 Task: Open a blank sheet, save the file as deer.doc Insert a picture of 'Deer'with name   Deer.png  Change shape height to 7 select the picture, apply border and shading with setting Box, style Dashed line, color Light Green and width 2 1/4 pt
Action: Mouse moved to (15, 20)
Screenshot: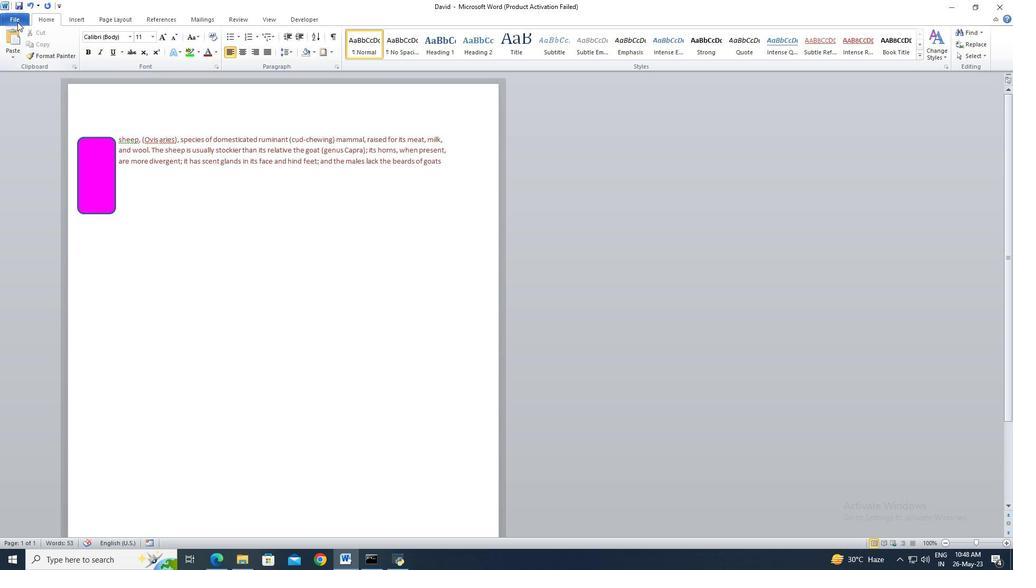 
Action: Mouse pressed left at (15, 20)
Screenshot: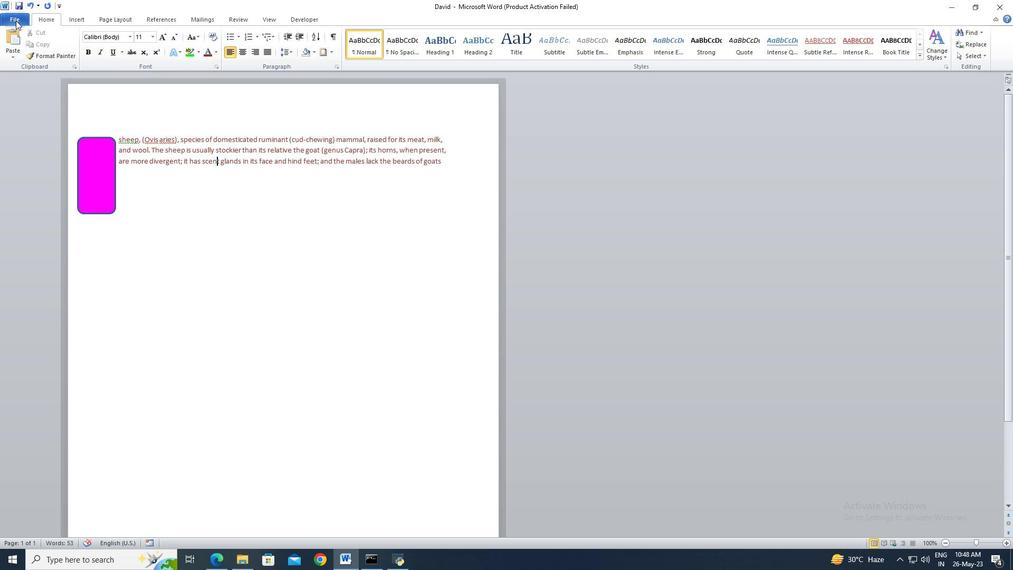 
Action: Mouse moved to (31, 136)
Screenshot: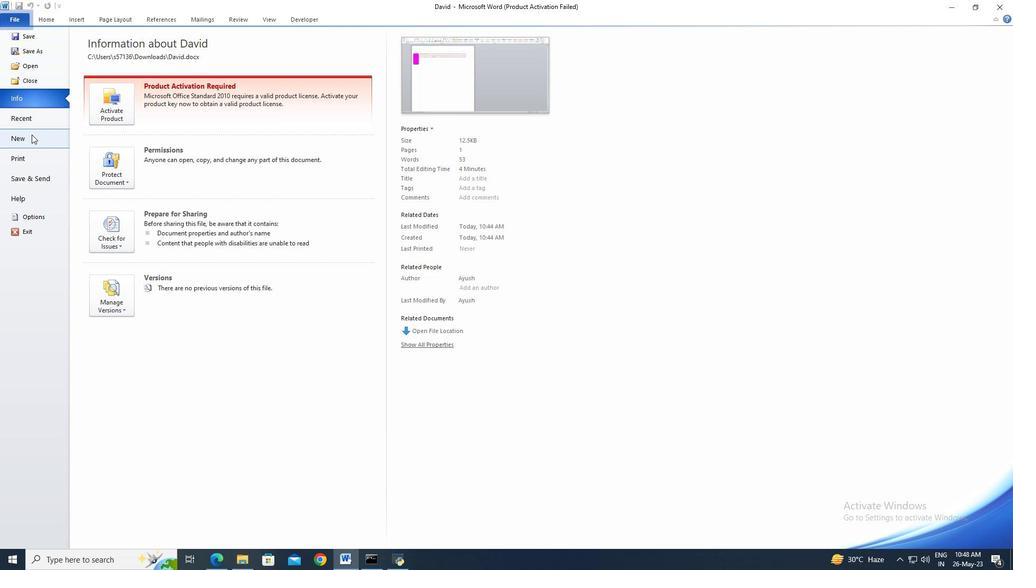 
Action: Mouse pressed left at (31, 136)
Screenshot: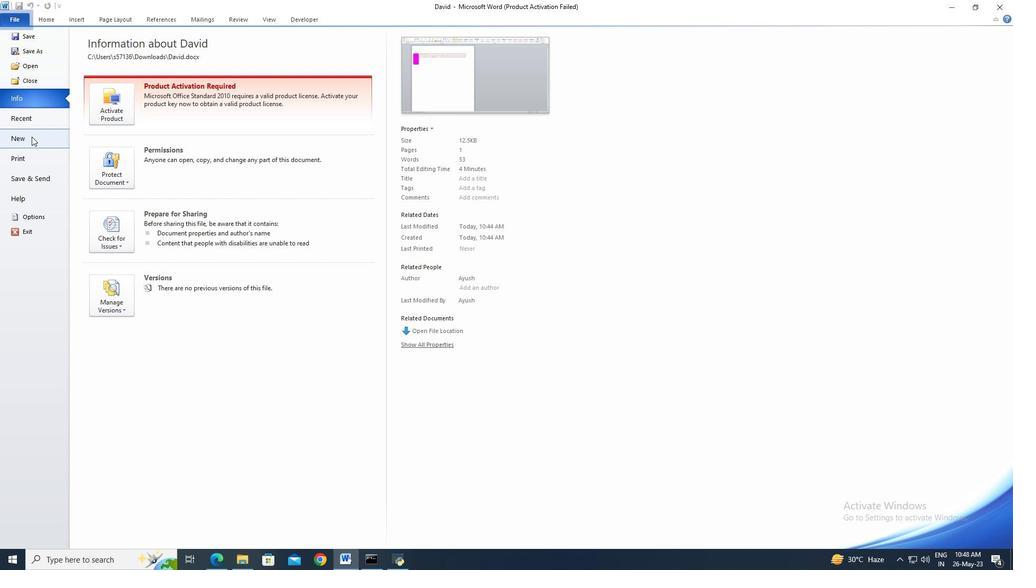 
Action: Mouse moved to (524, 260)
Screenshot: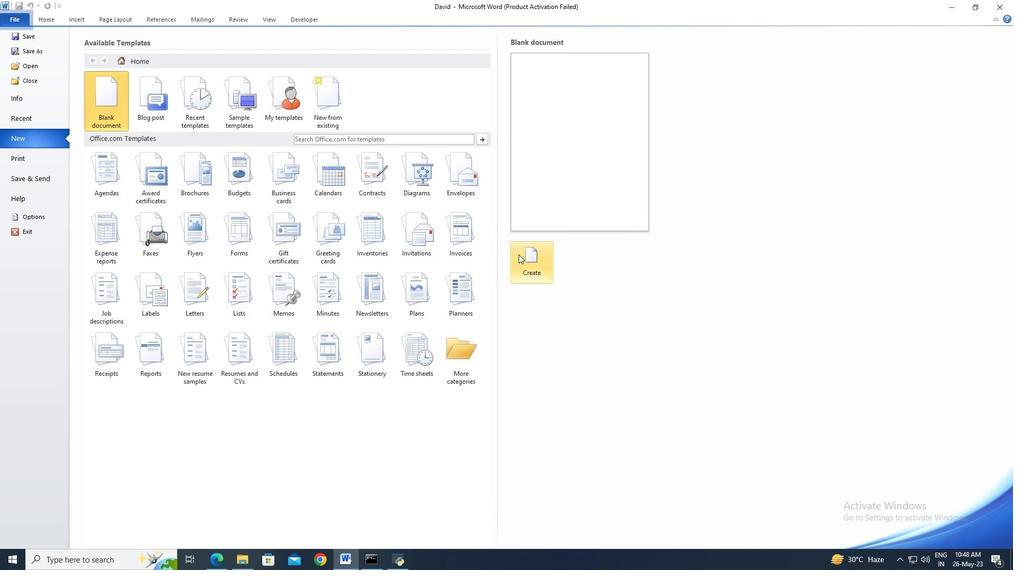 
Action: Mouse pressed left at (524, 260)
Screenshot: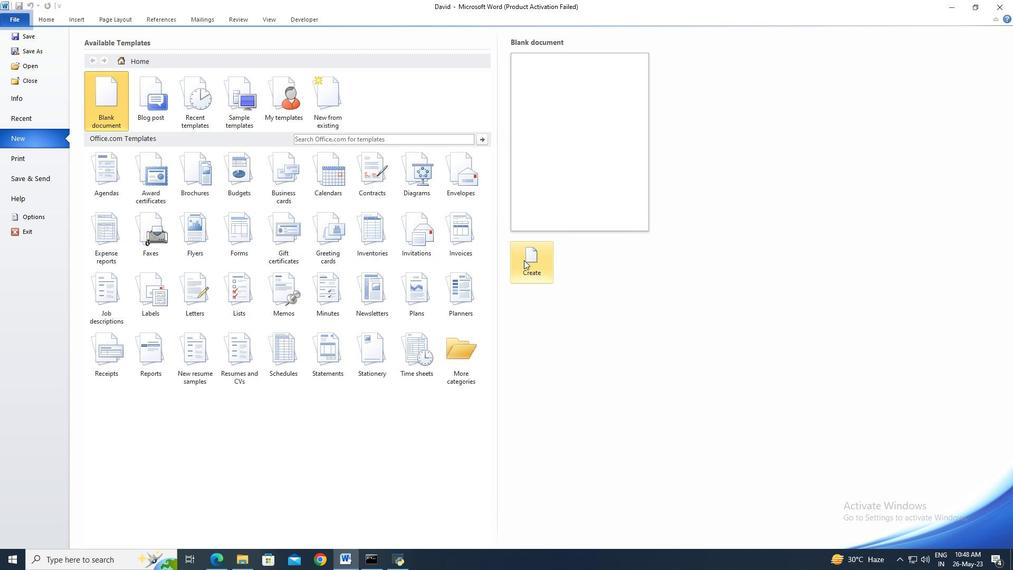 
Action: Mouse moved to (22, 23)
Screenshot: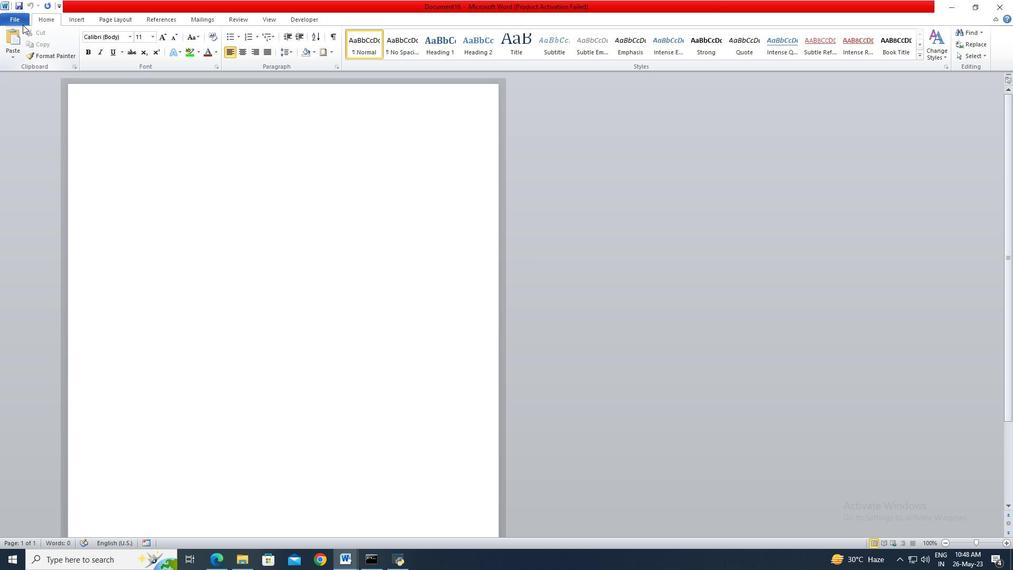 
Action: Mouse pressed left at (22, 23)
Screenshot: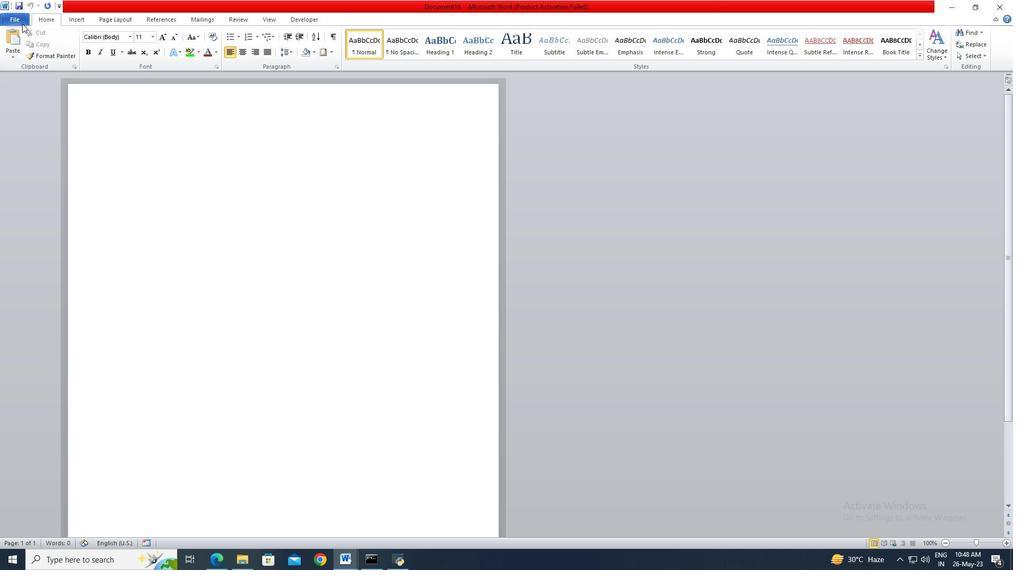 
Action: Mouse moved to (26, 50)
Screenshot: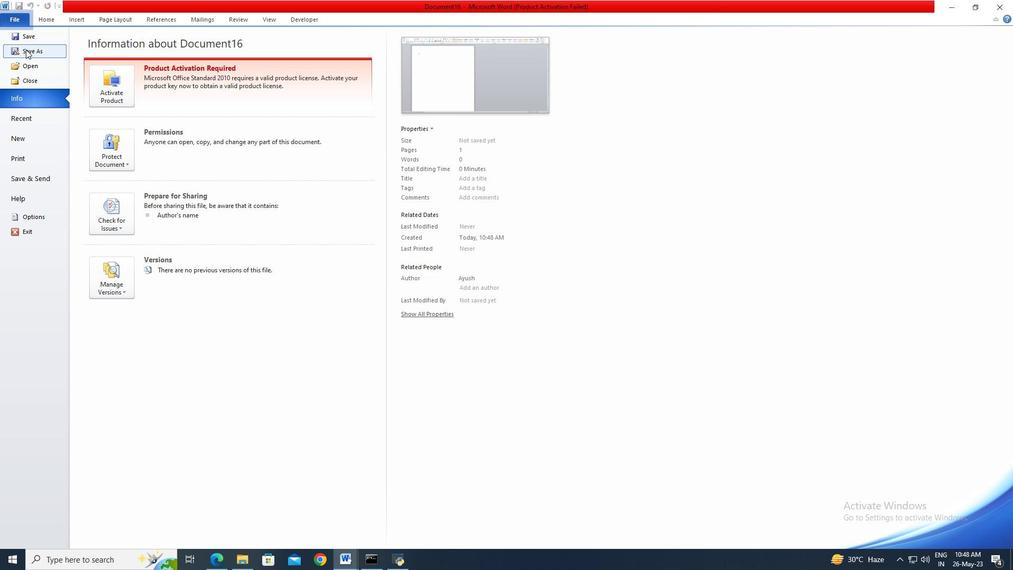 
Action: Mouse pressed left at (26, 50)
Screenshot: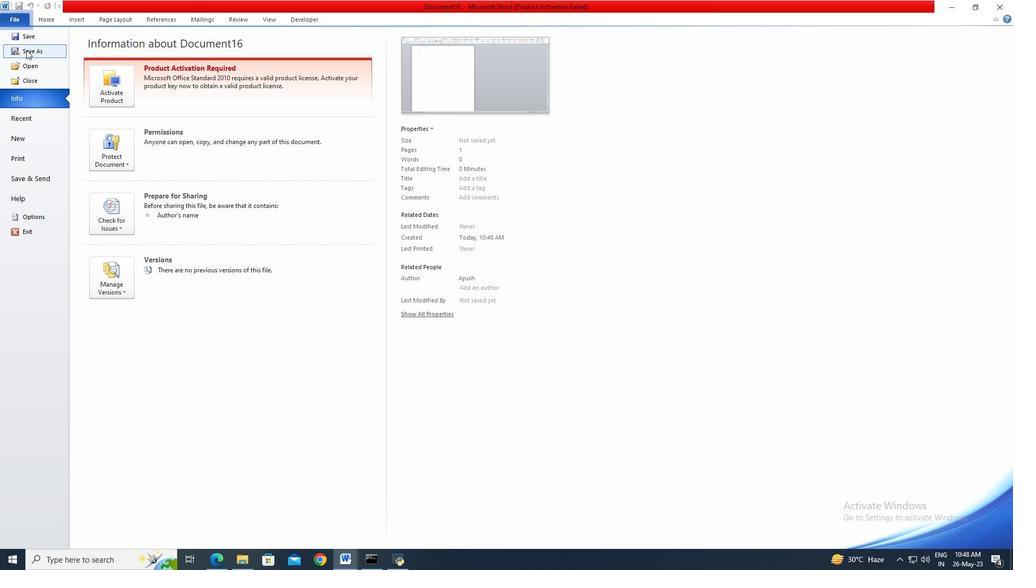 
Action: Mouse moved to (58, 117)
Screenshot: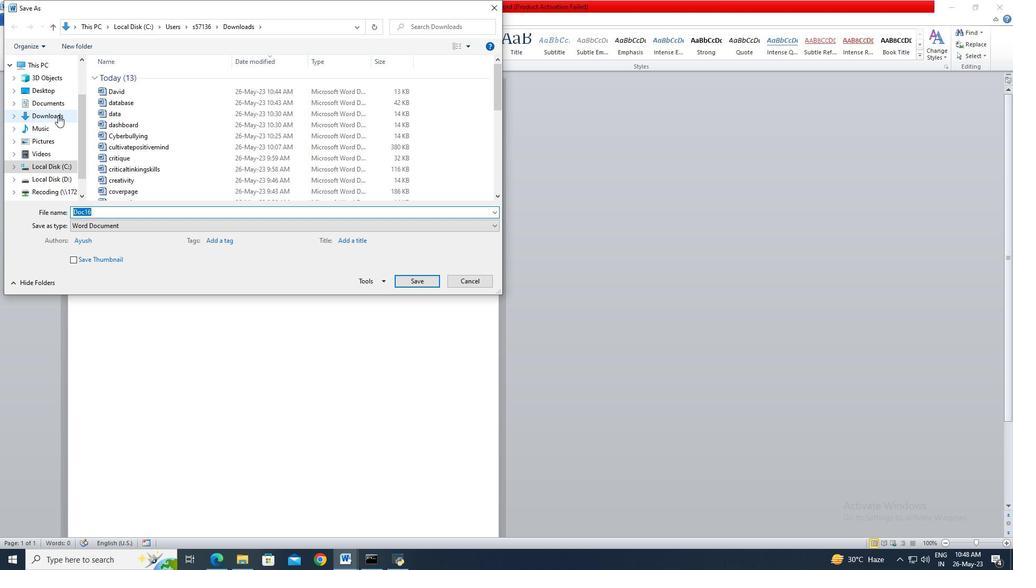 
Action: Mouse pressed left at (58, 117)
Screenshot: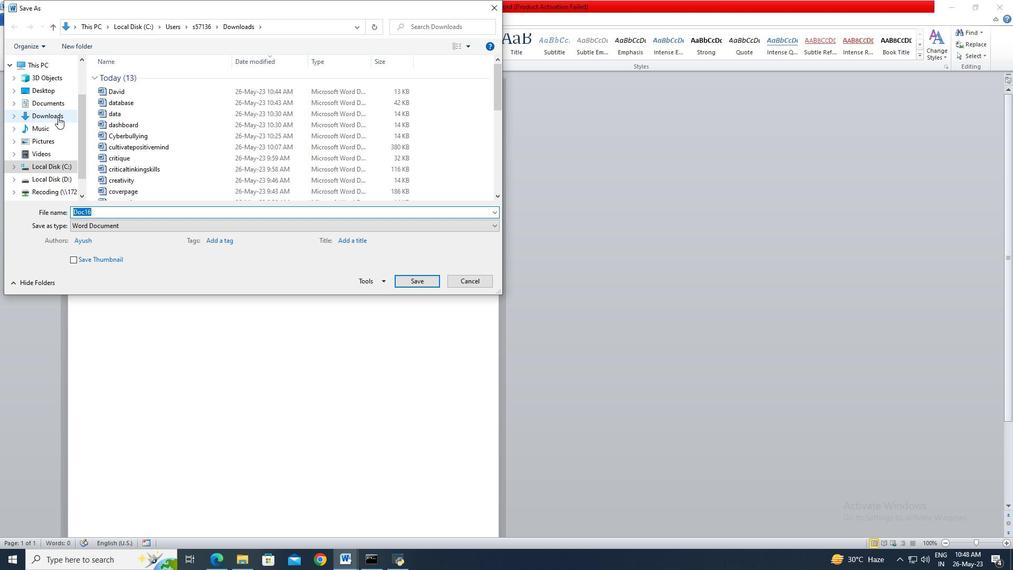 
Action: Mouse moved to (102, 217)
Screenshot: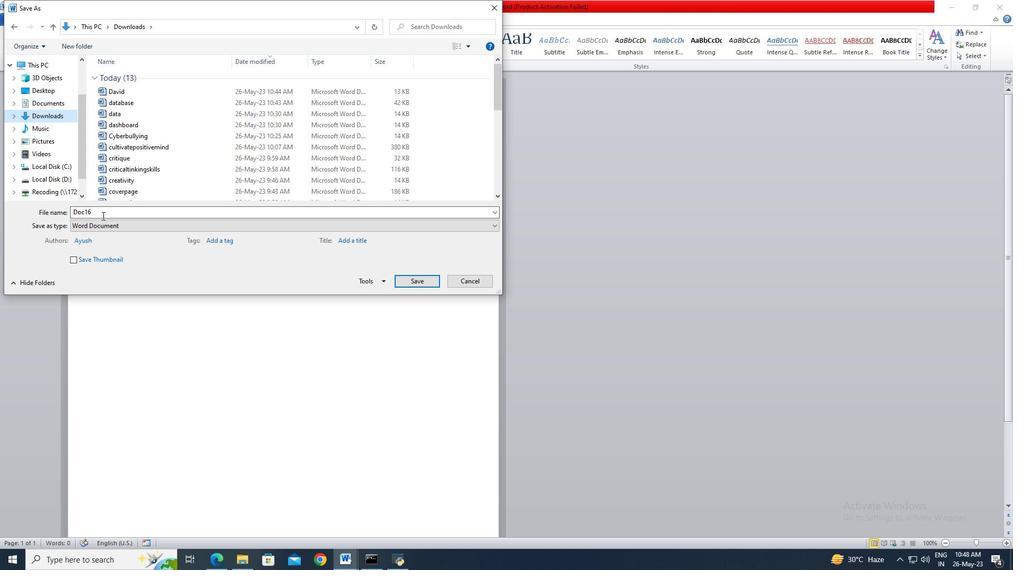 
Action: Mouse pressed left at (102, 217)
Screenshot: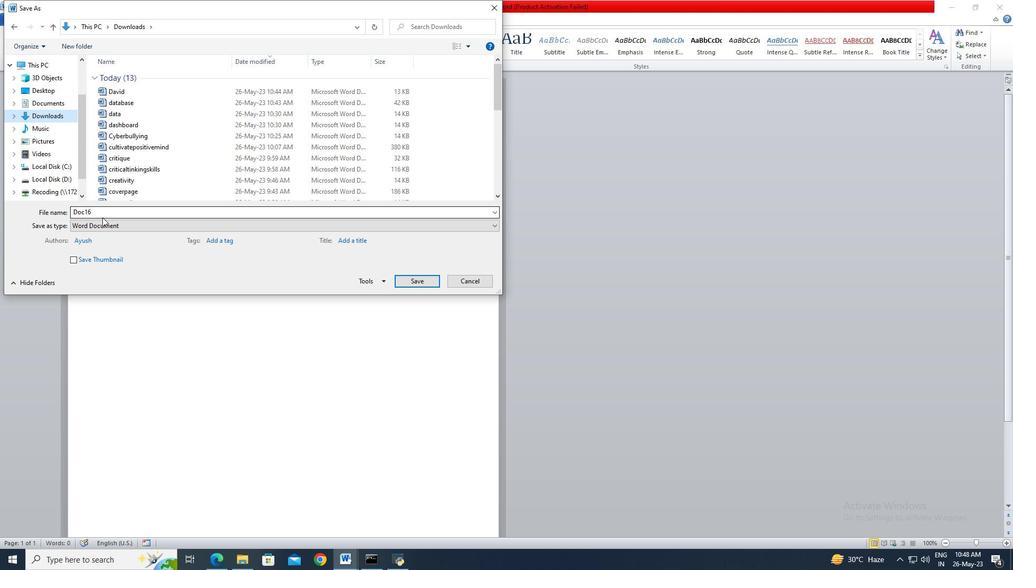 
Action: Key pressed <Key.shift>Deer
Screenshot: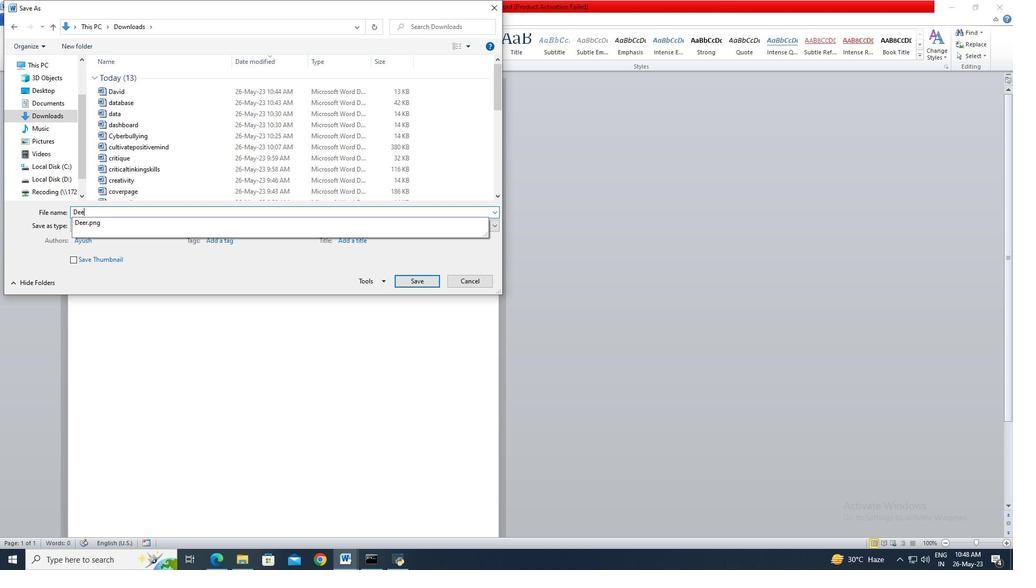 
Action: Mouse moved to (417, 283)
Screenshot: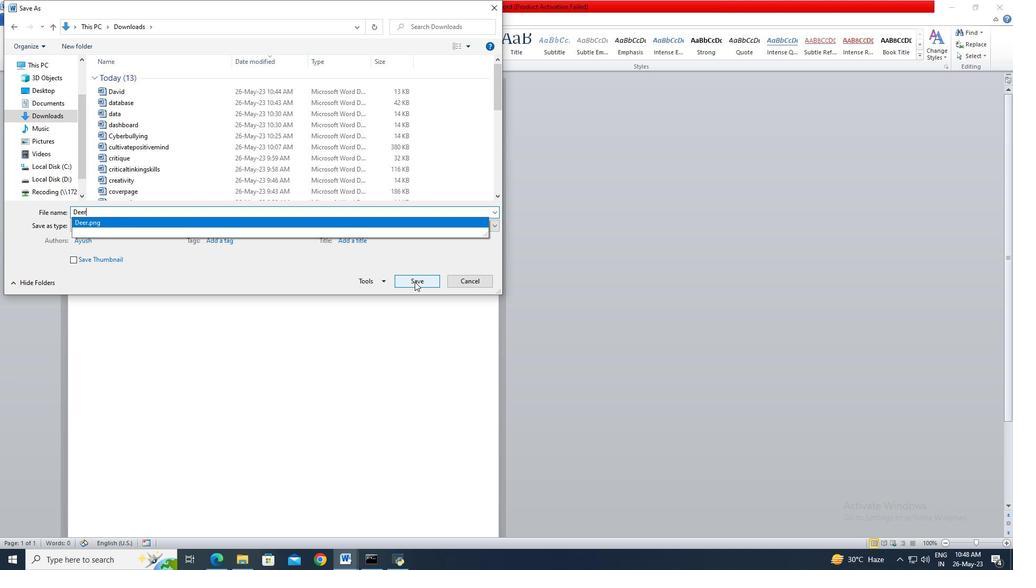 
Action: Mouse pressed left at (417, 283)
Screenshot: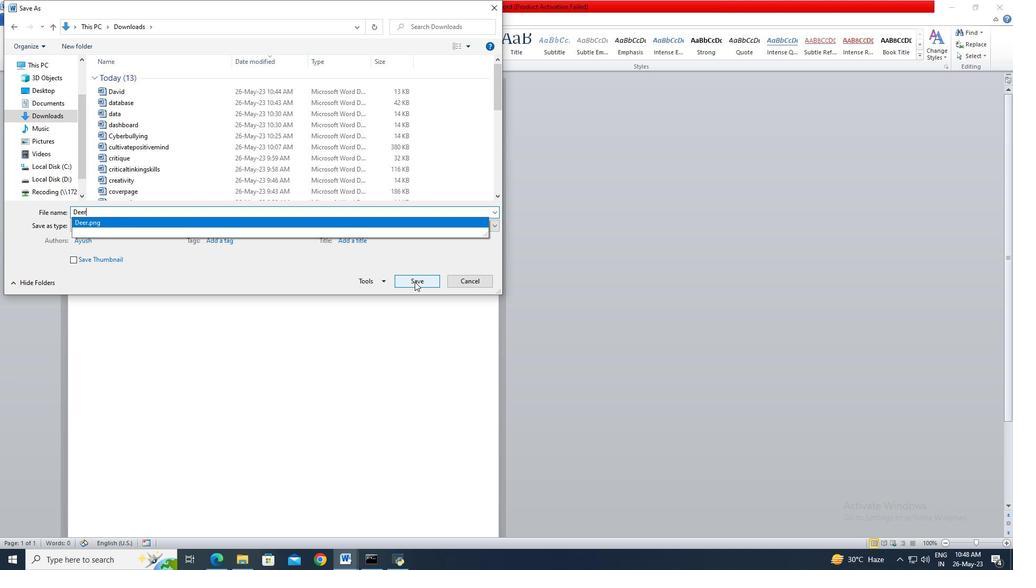
Action: Mouse moved to (88, 21)
Screenshot: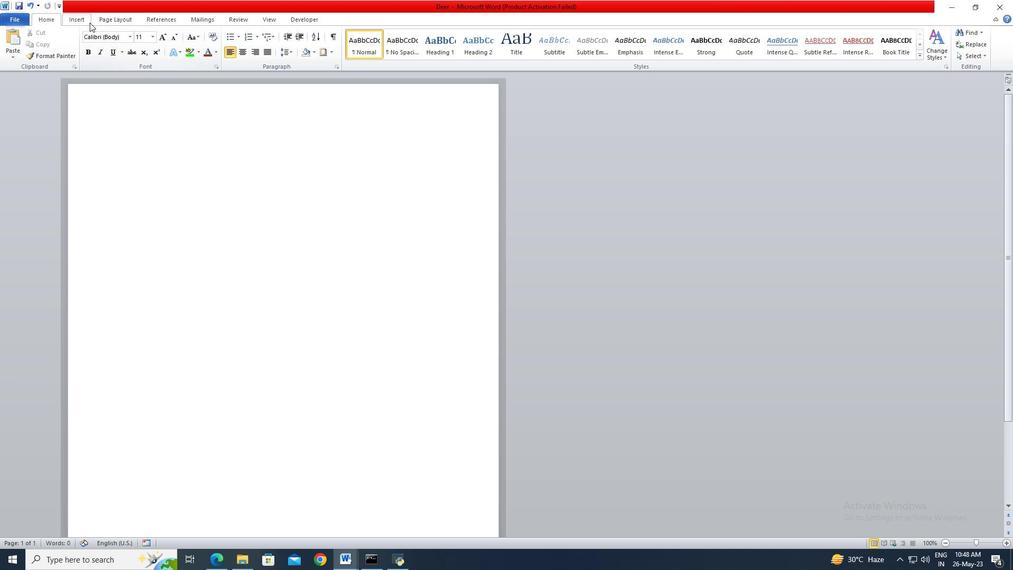 
Action: Mouse pressed left at (88, 21)
Screenshot: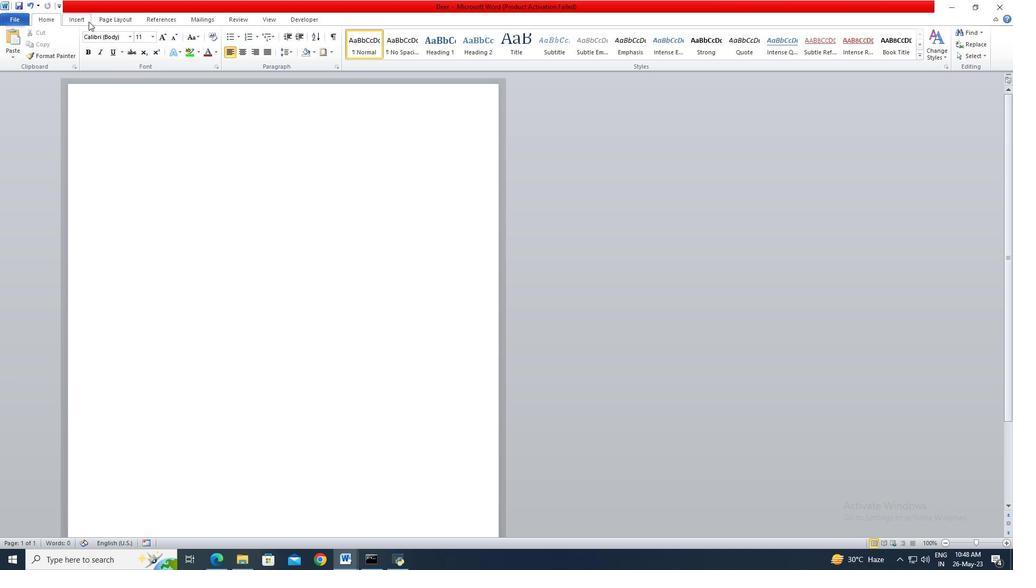 
Action: Mouse moved to (105, 48)
Screenshot: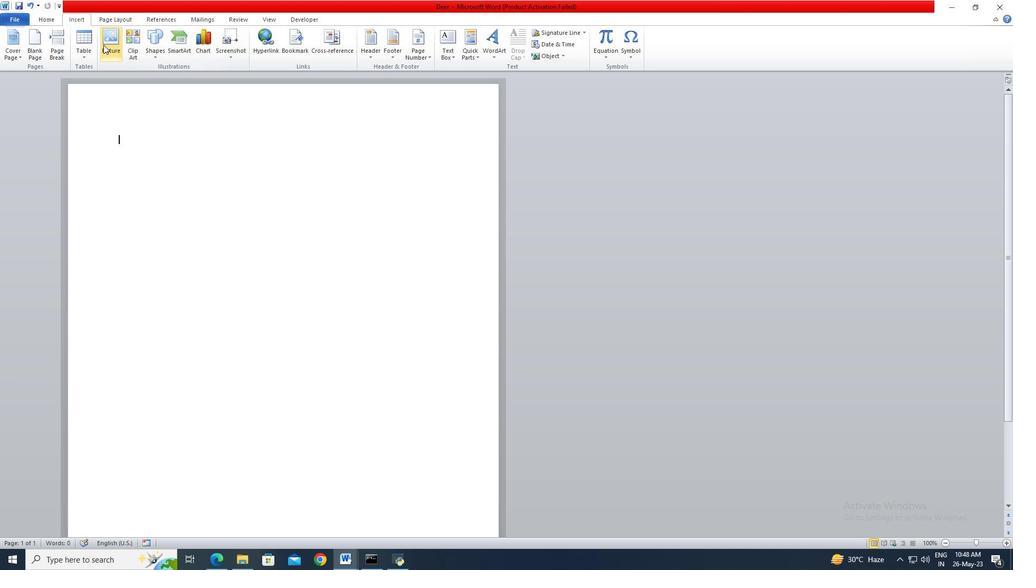 
Action: Mouse pressed left at (105, 48)
Screenshot: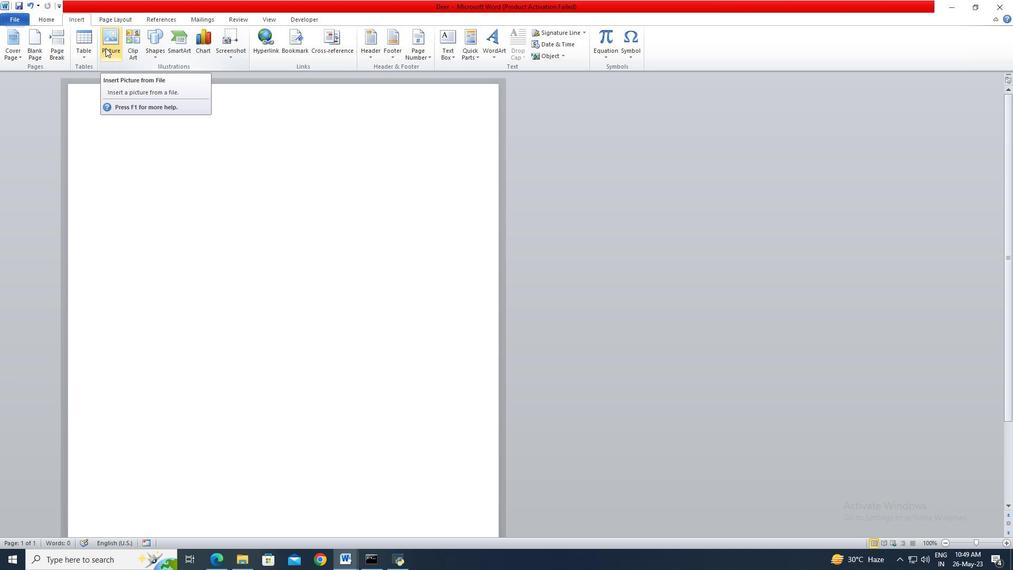 
Action: Mouse moved to (115, 91)
Screenshot: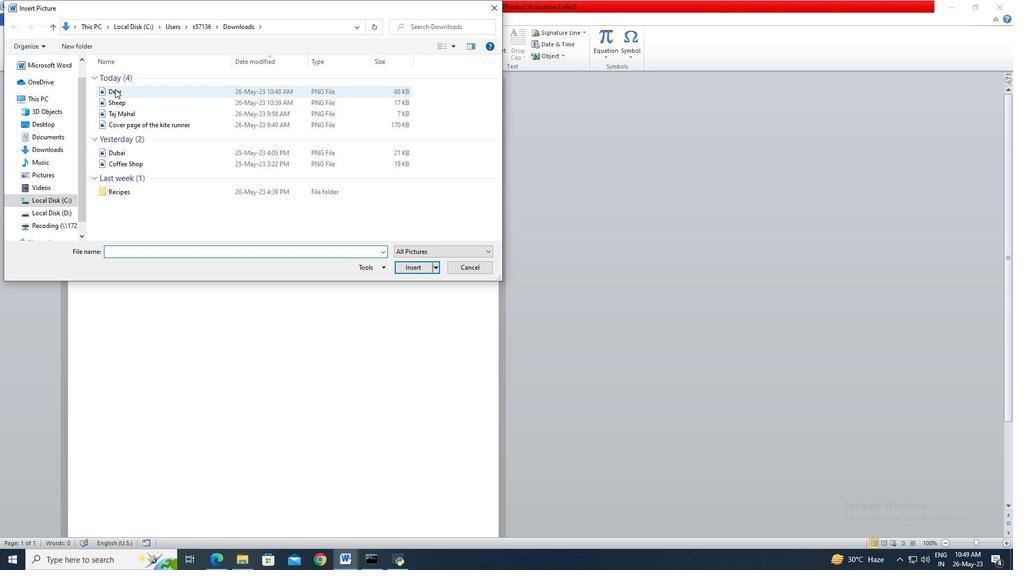 
Action: Mouse pressed left at (115, 91)
Screenshot: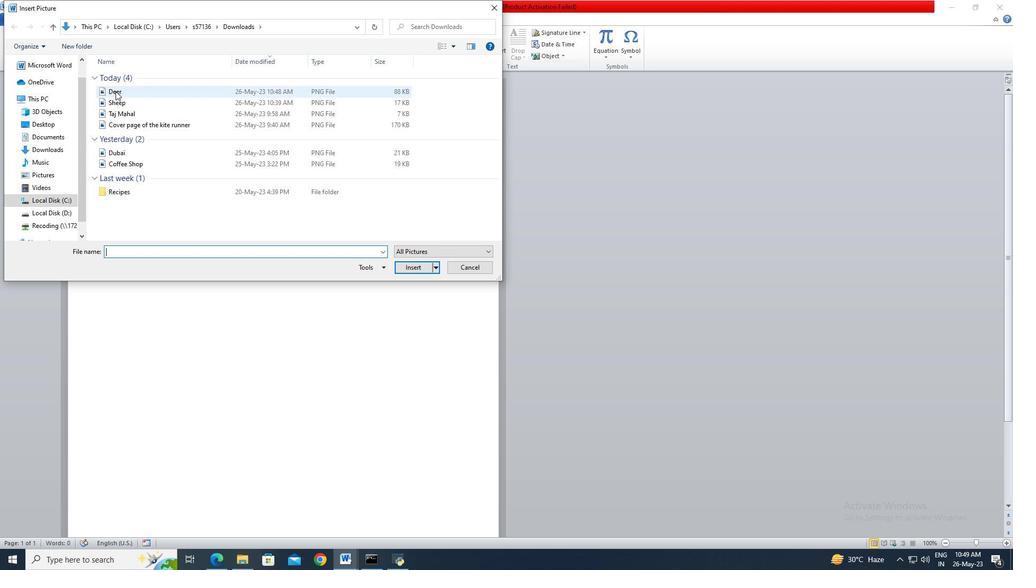 
Action: Mouse moved to (403, 271)
Screenshot: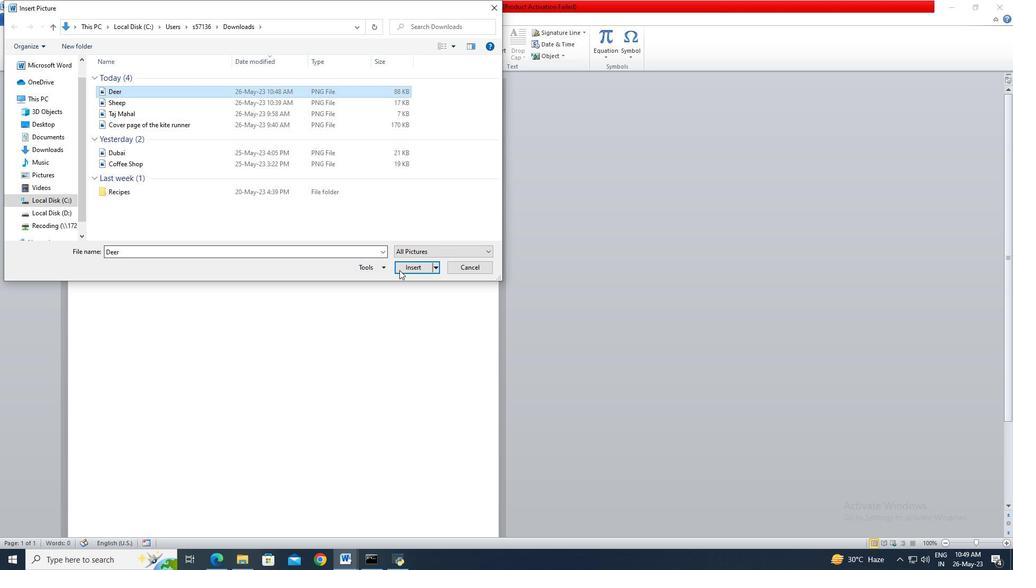 
Action: Mouse pressed left at (403, 271)
Screenshot: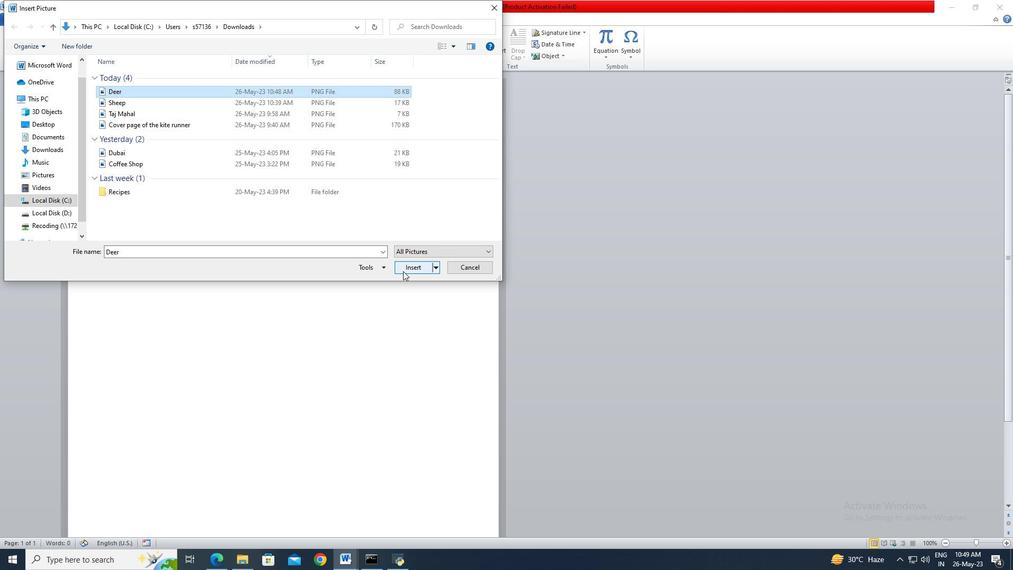 
Action: Mouse moved to (978, 37)
Screenshot: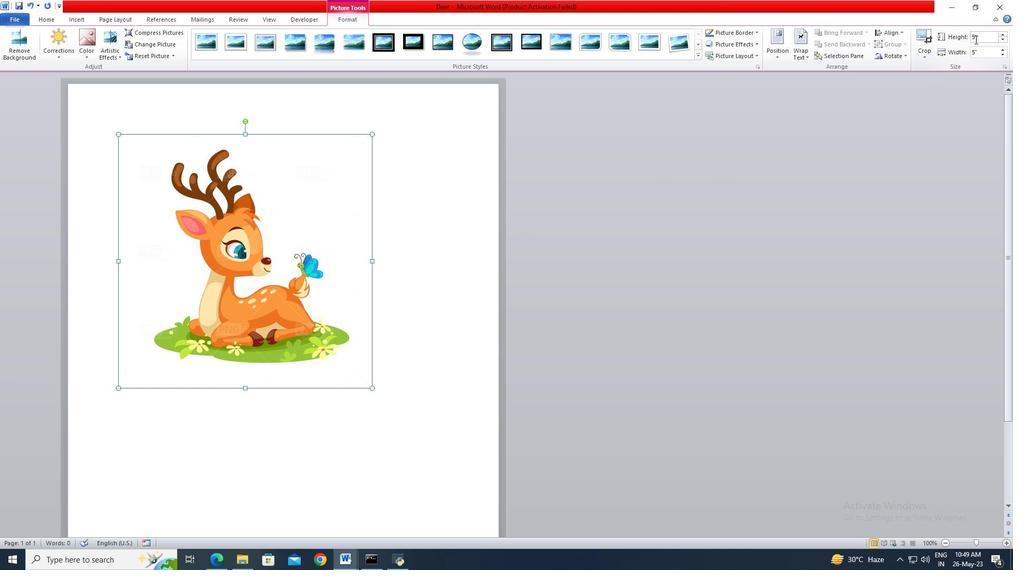 
Action: Mouse pressed left at (978, 37)
Screenshot: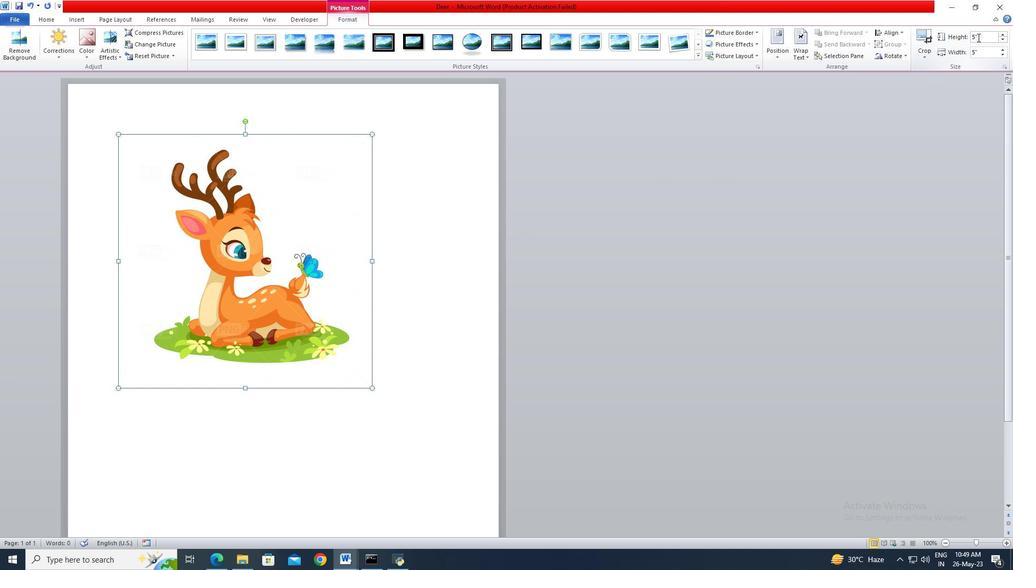 
Action: Key pressed 7
Screenshot: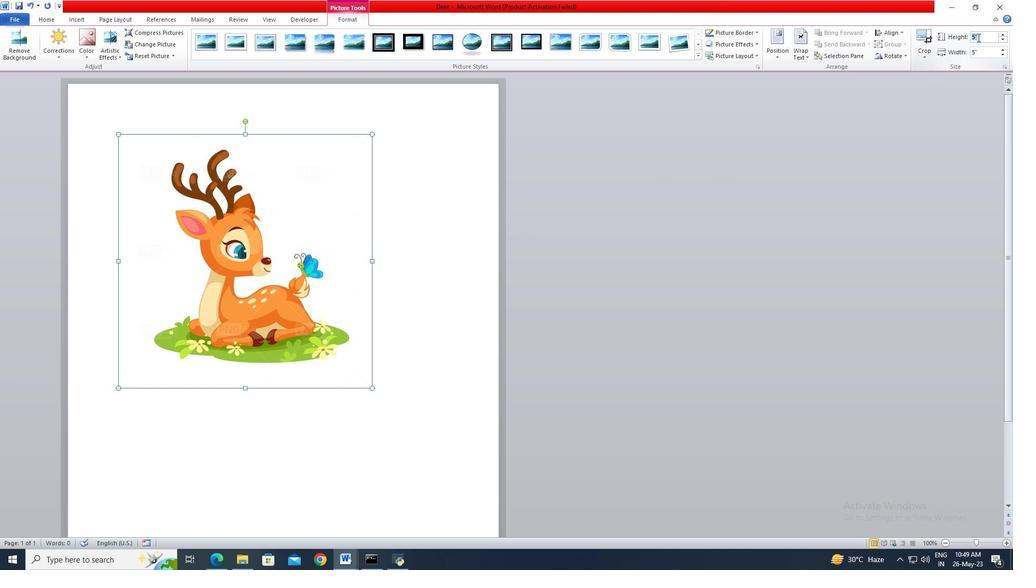
Action: Mouse moved to (977, 38)
Screenshot: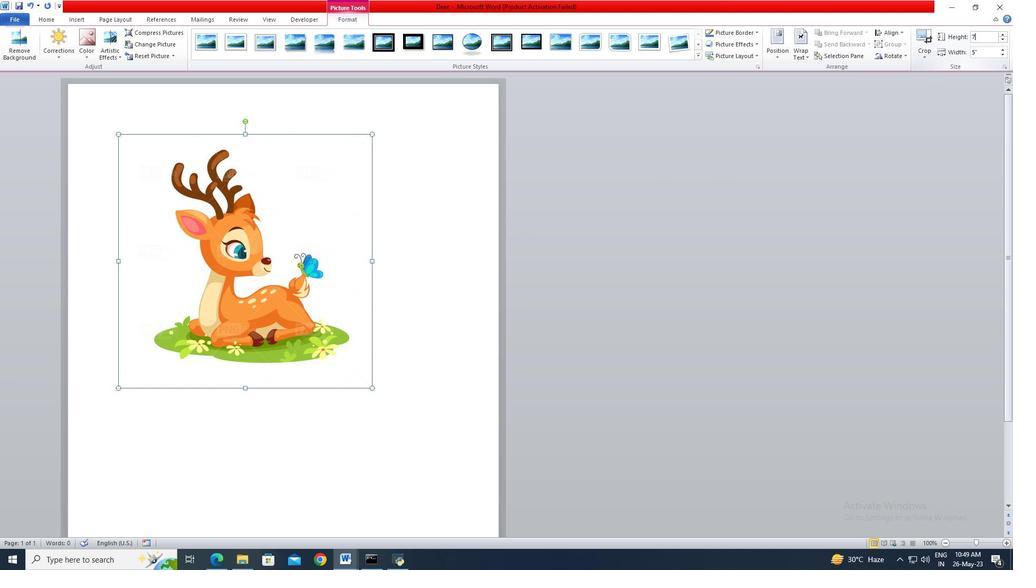 
Action: Key pressed <Key.enter>
Screenshot: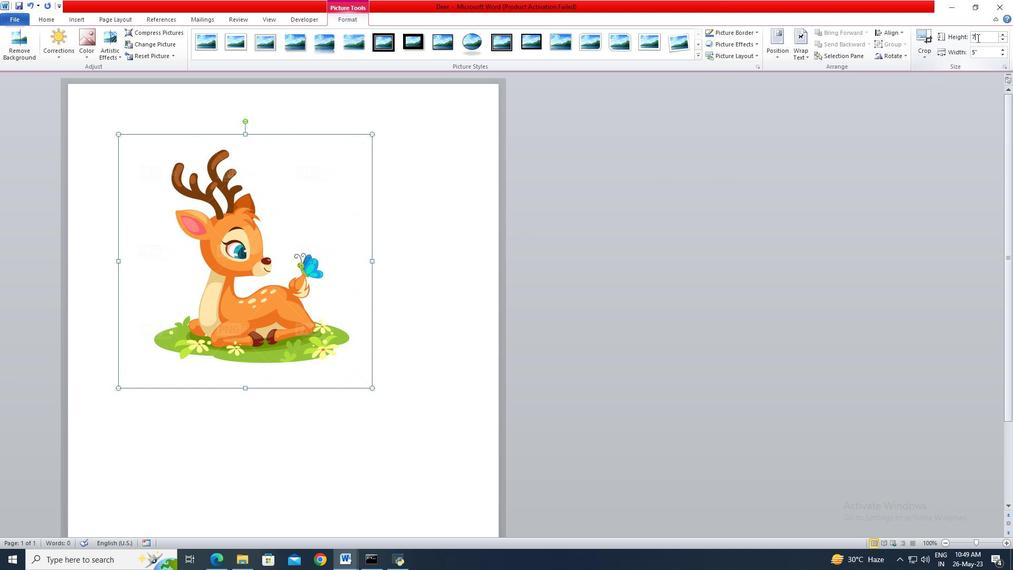 
Action: Mouse moved to (52, 17)
Screenshot: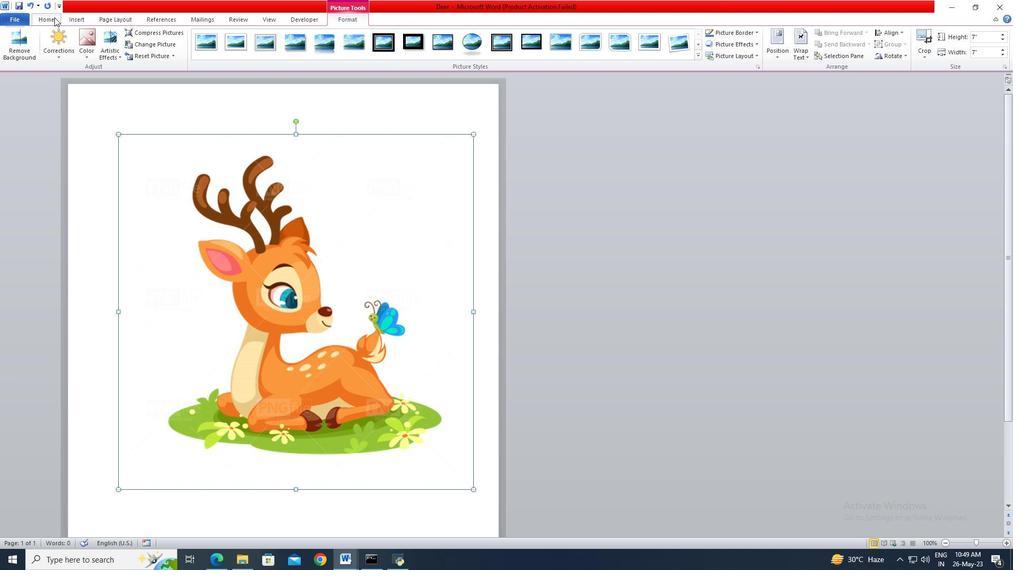 
Action: Mouse pressed left at (52, 17)
Screenshot: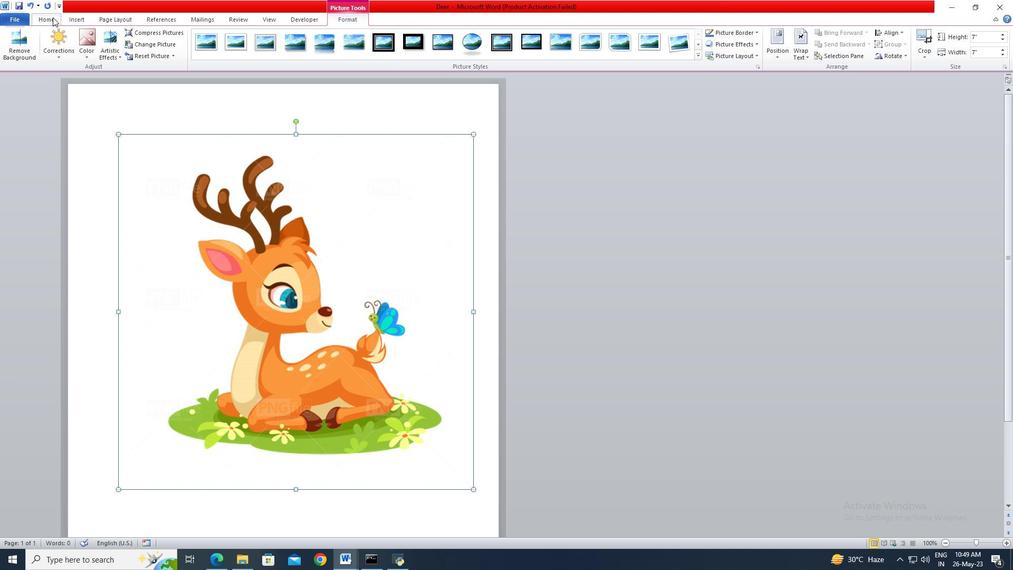 
Action: Mouse moved to (329, 53)
Screenshot: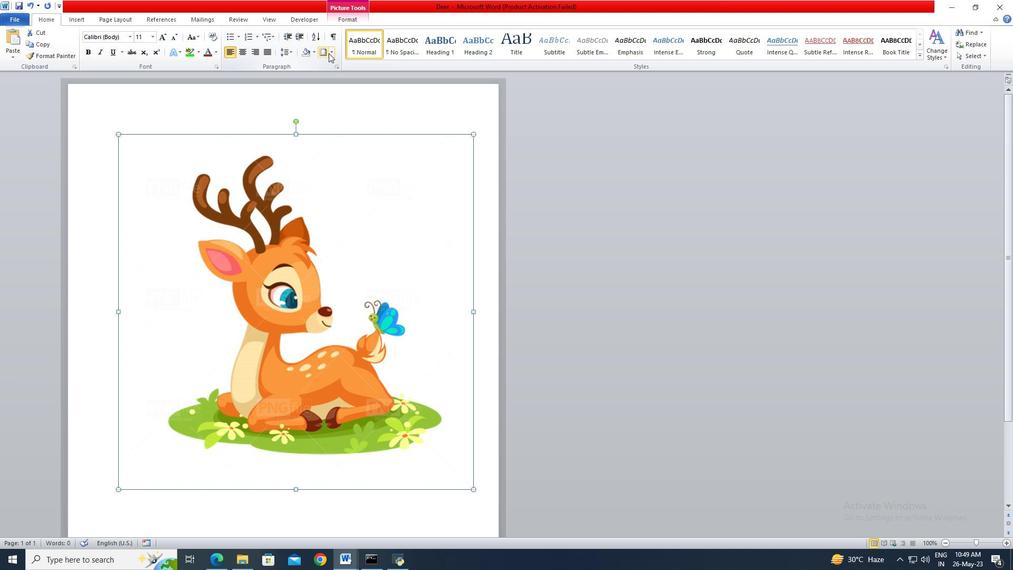 
Action: Mouse pressed left at (329, 53)
Screenshot: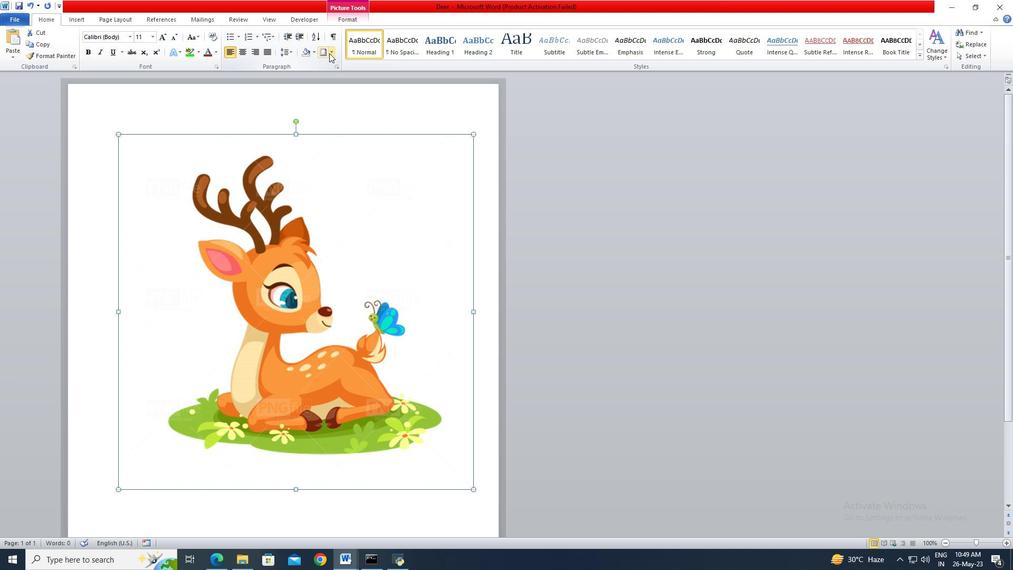 
Action: Mouse moved to (361, 246)
Screenshot: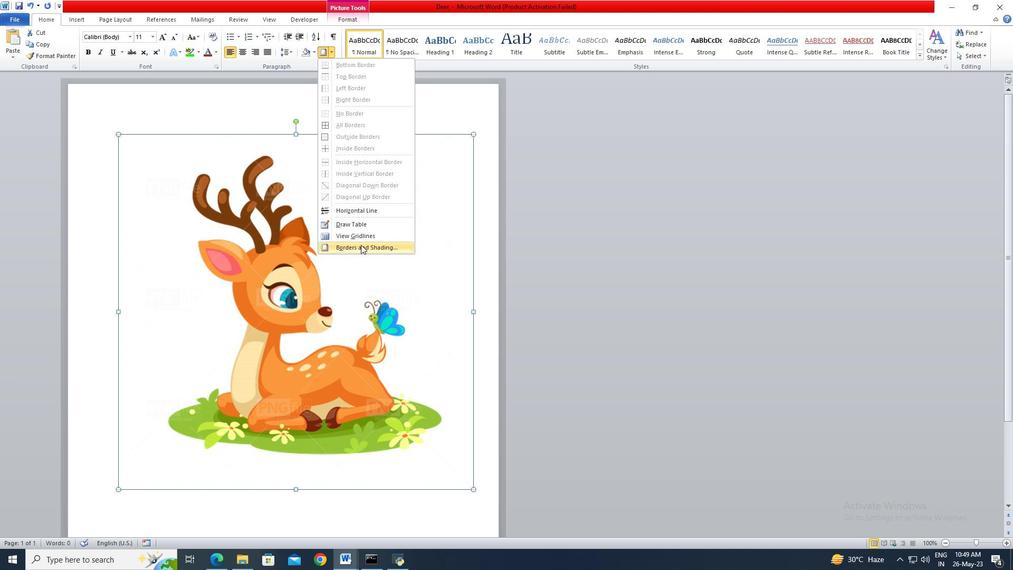 
Action: Mouse pressed left at (361, 246)
Screenshot: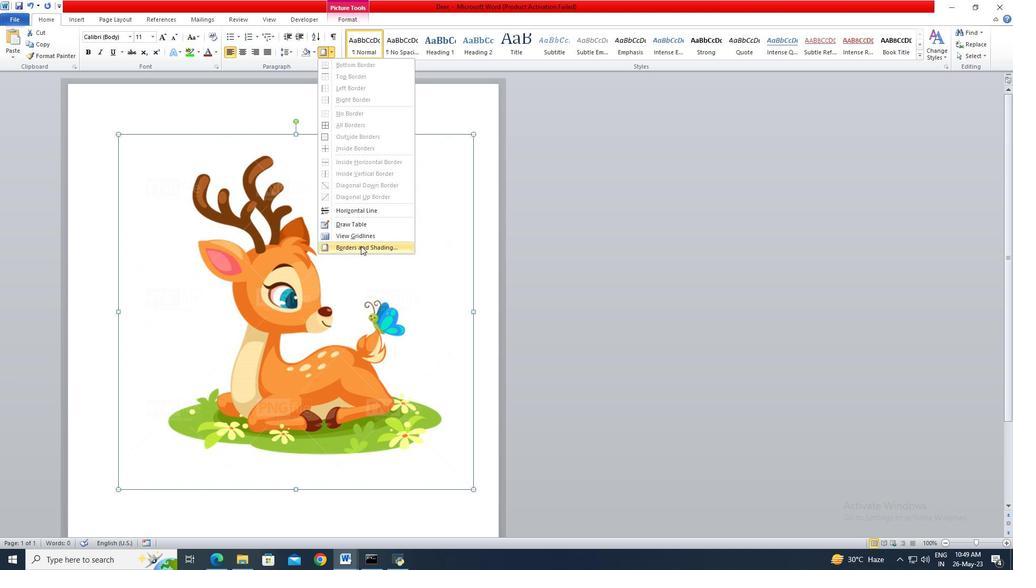 
Action: Mouse moved to (384, 239)
Screenshot: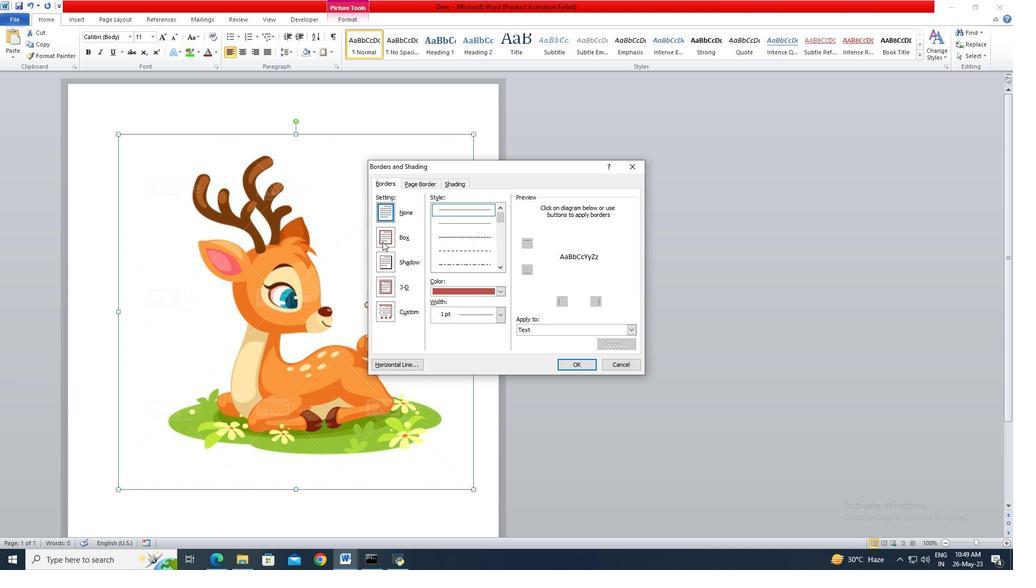 
Action: Mouse pressed left at (384, 239)
Screenshot: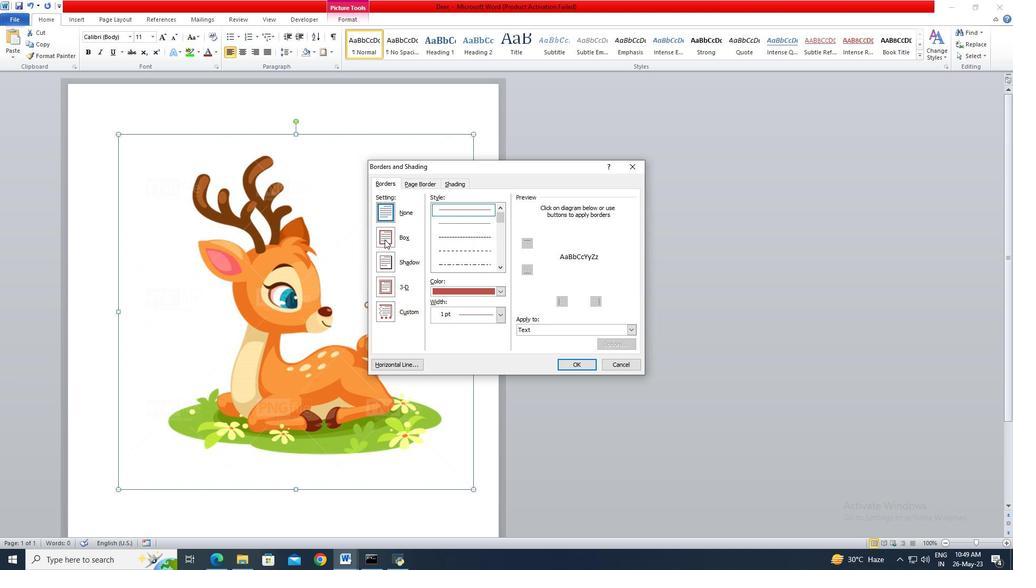
Action: Mouse moved to (457, 236)
Screenshot: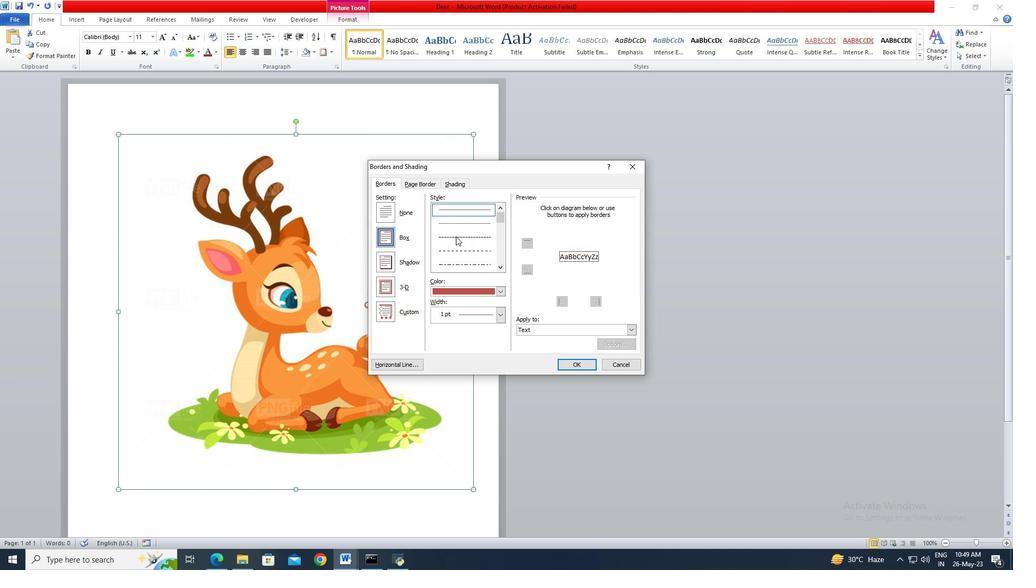 
Action: Mouse pressed left at (457, 236)
Screenshot: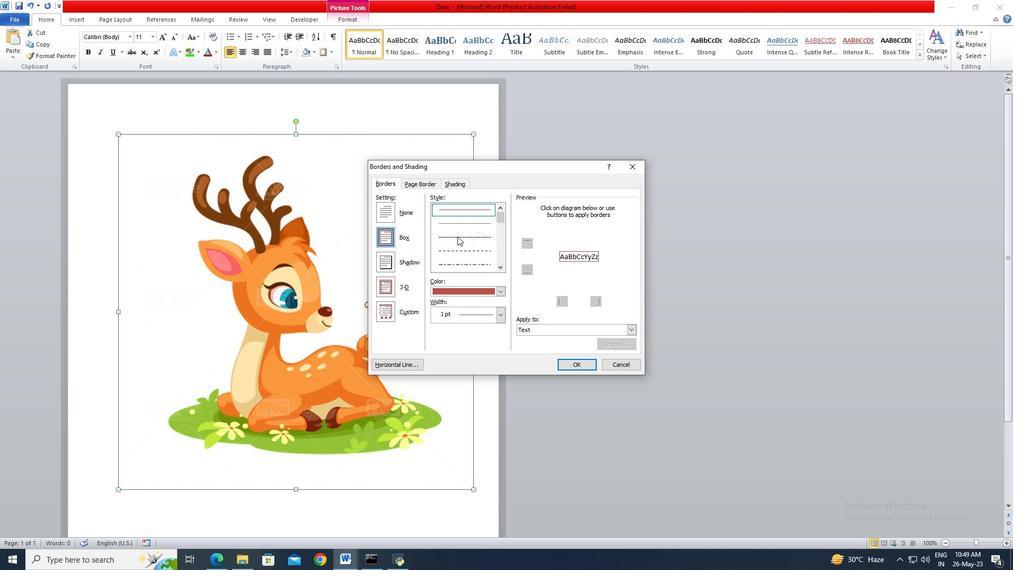 
Action: Mouse moved to (500, 288)
Screenshot: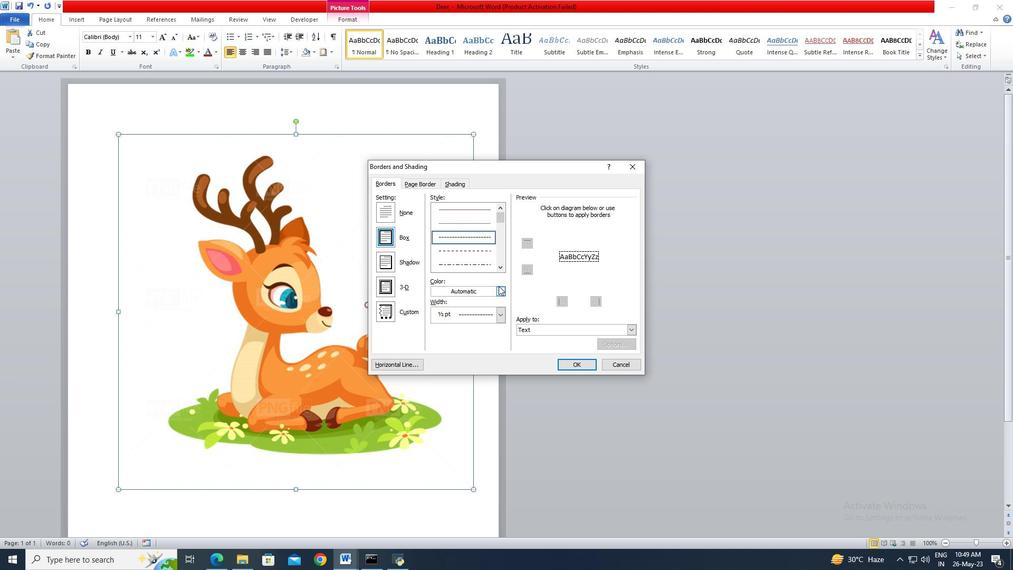 
Action: Mouse pressed left at (500, 288)
Screenshot: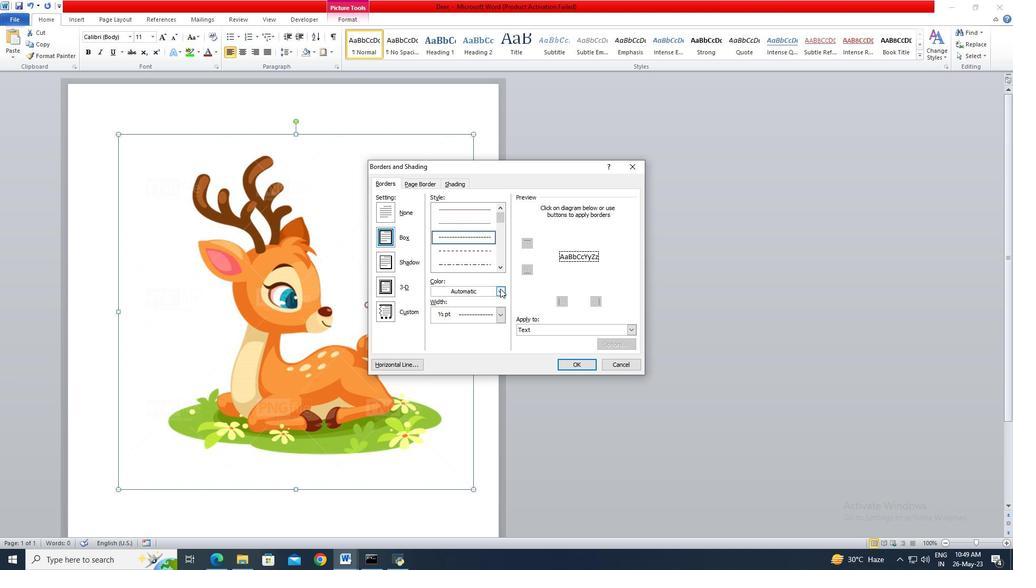 
Action: Mouse moved to (471, 381)
Screenshot: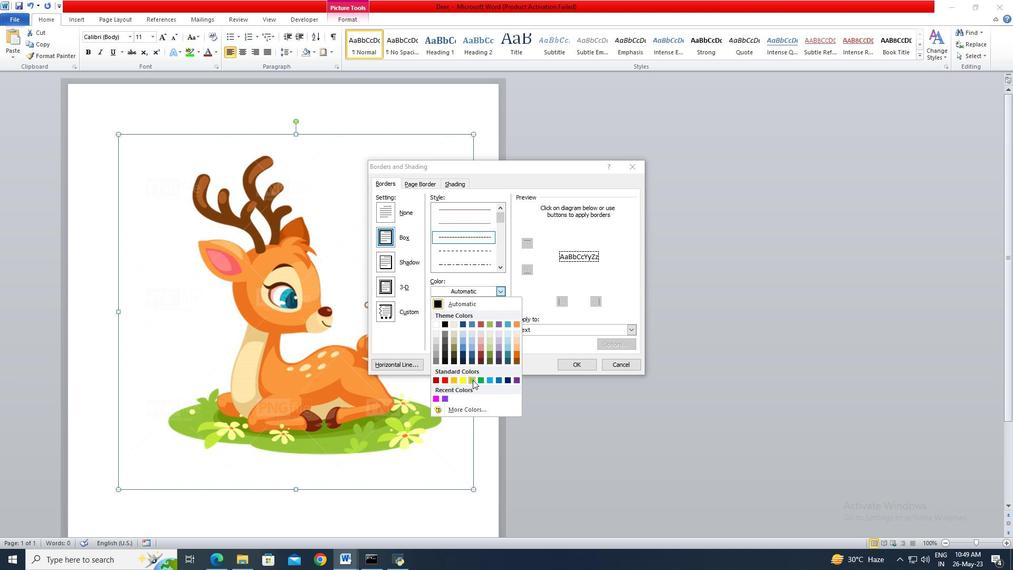 
Action: Mouse pressed left at (471, 381)
Screenshot: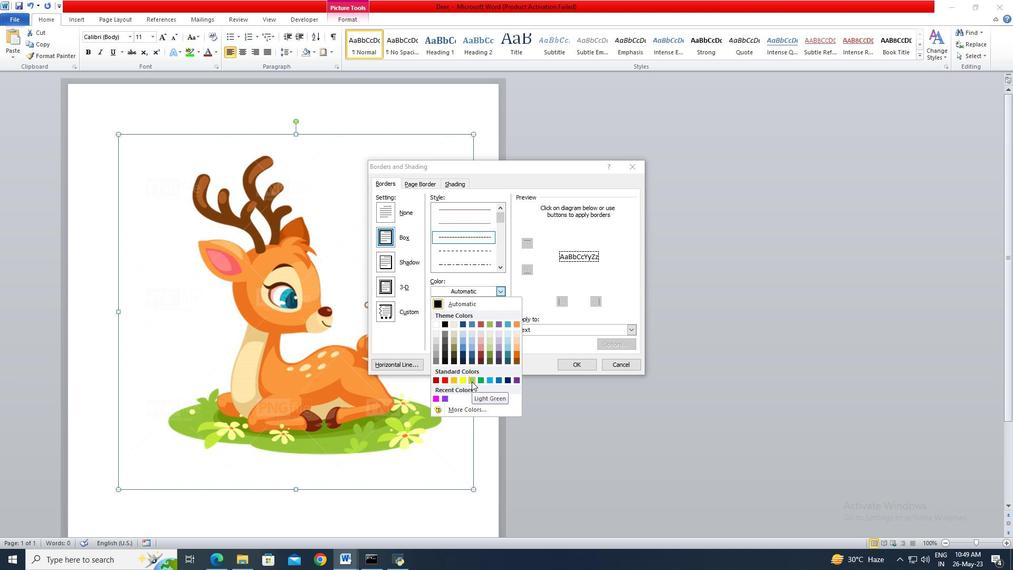 
Action: Mouse moved to (503, 317)
Screenshot: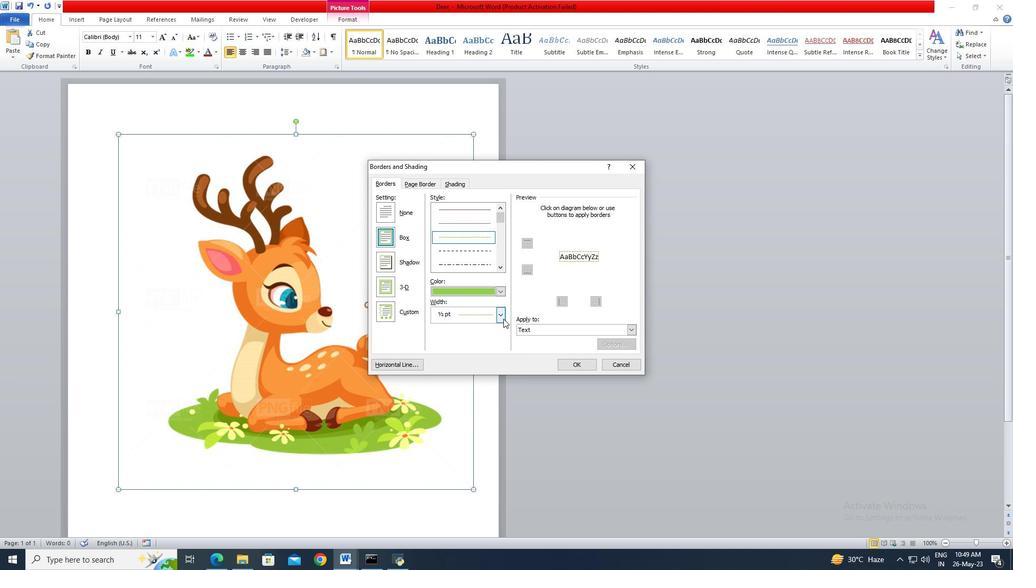 
Action: Mouse pressed left at (503, 317)
Screenshot: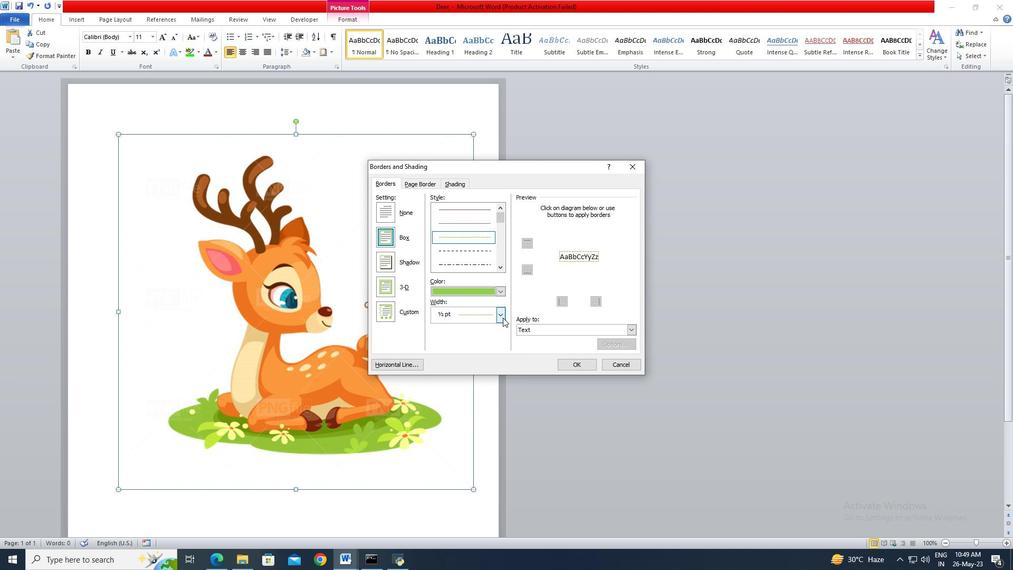 
Action: Mouse moved to (494, 395)
Screenshot: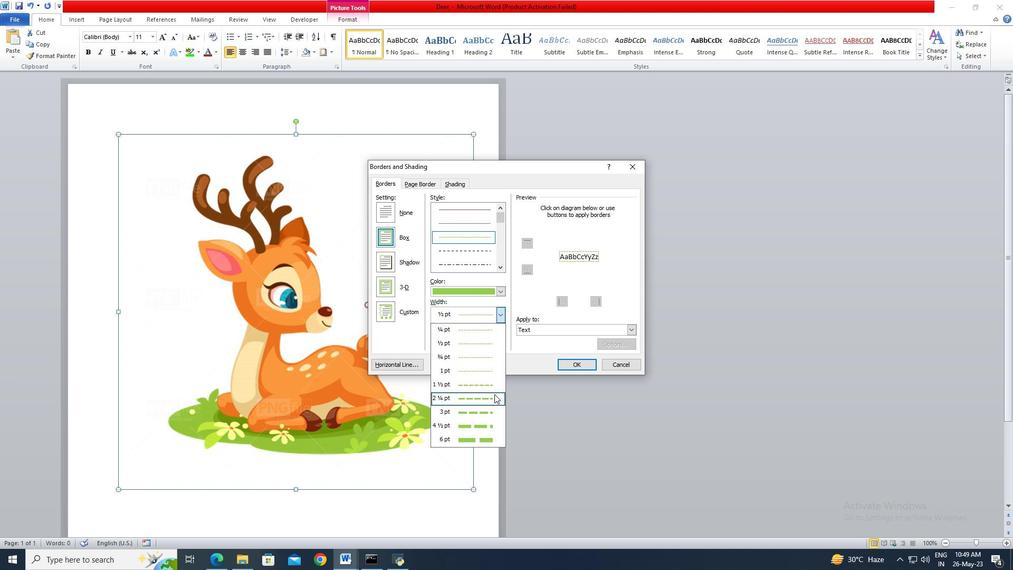
Action: Mouse pressed left at (494, 395)
Screenshot: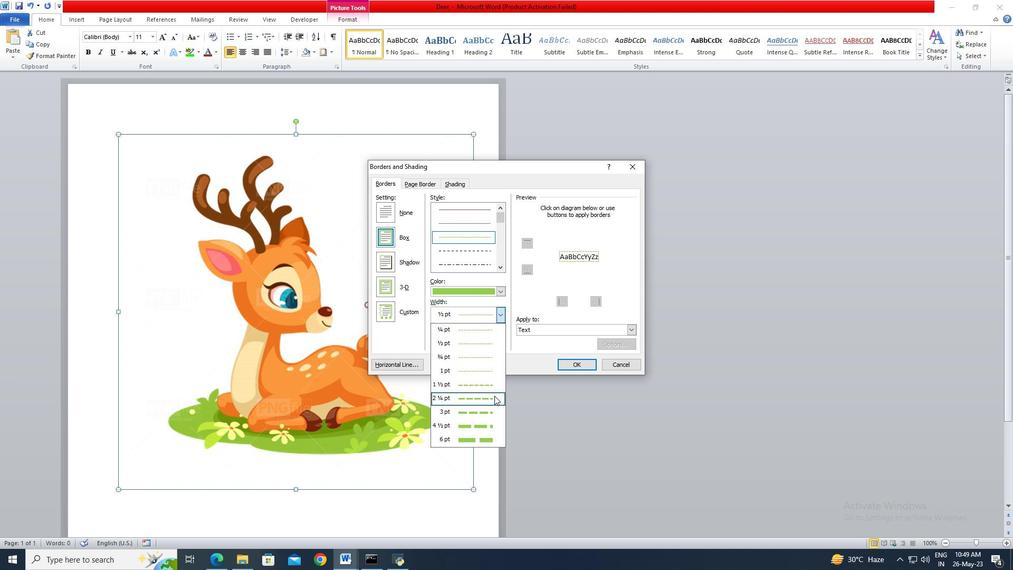 
Action: Mouse moved to (564, 365)
Screenshot: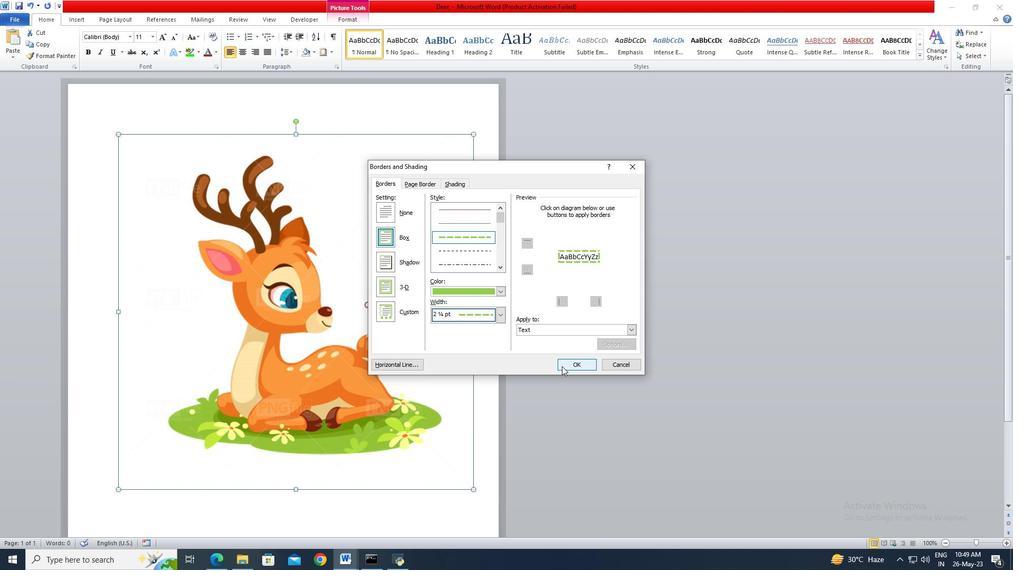 
Action: Mouse pressed left at (564, 365)
Screenshot: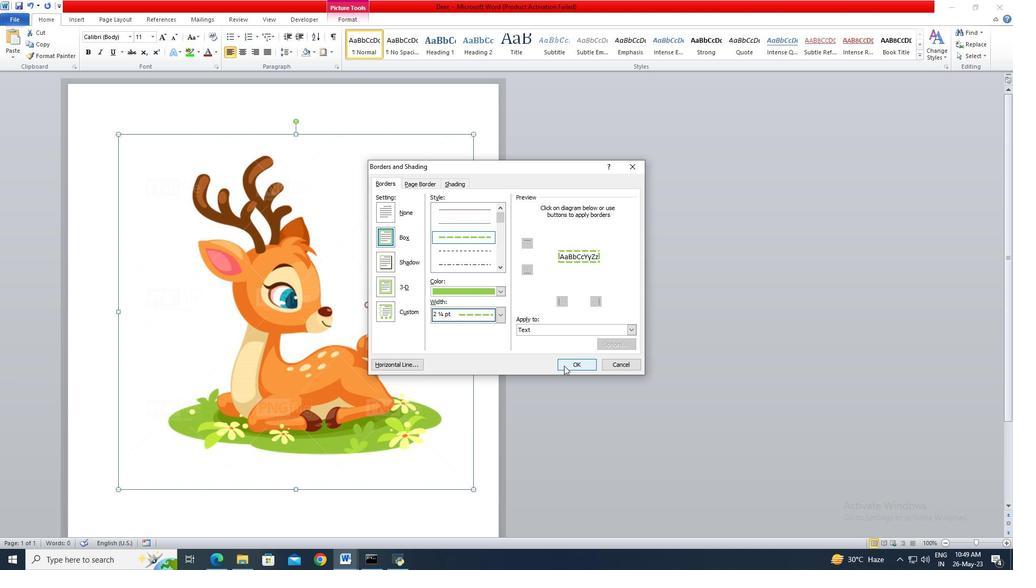 
